 Task: Select Alcohol. Add to cart, from Goody Goody Liquor for 3732 Beeghley Street, Allenport, Pennsylvania 15412, Cell Number 254-797-7777, following items : Sol  - 5, Grilled Steak Sandwich_x000D_
 - 2, Garden Veggie_x000D_
 - 1, Wisers Rye - 5, Quesadillas_x000D_
 - 3
Action: Mouse moved to (375, 106)
Screenshot: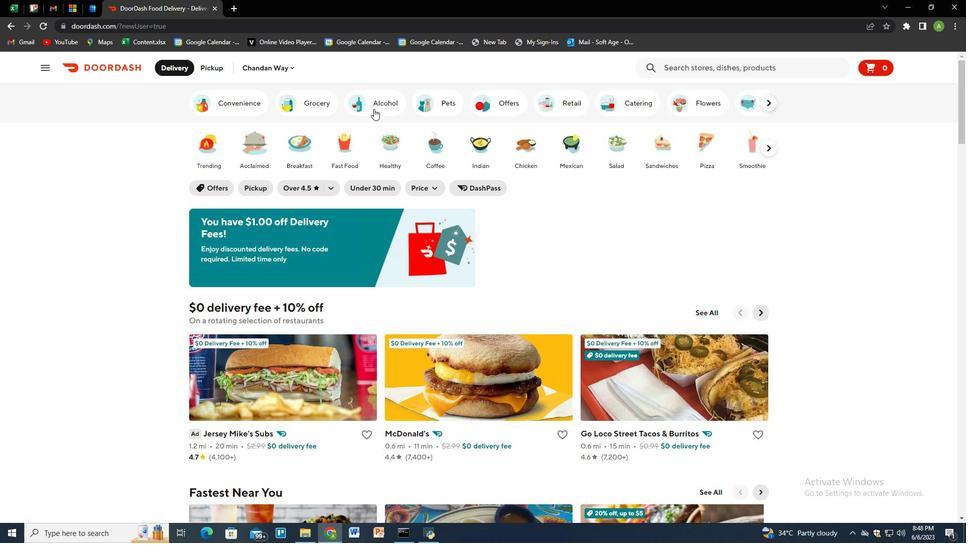 
Action: Mouse pressed left at (375, 106)
Screenshot: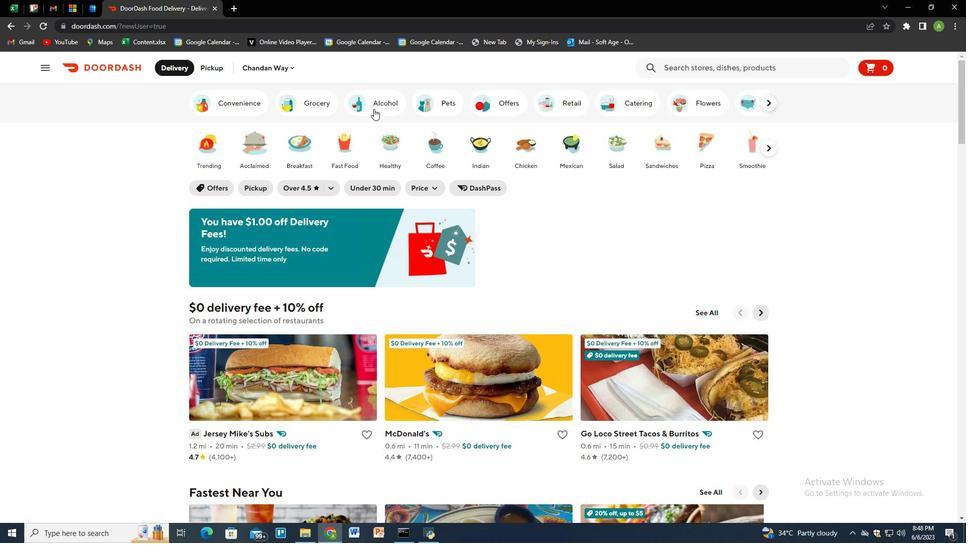 
Action: Mouse moved to (678, 67)
Screenshot: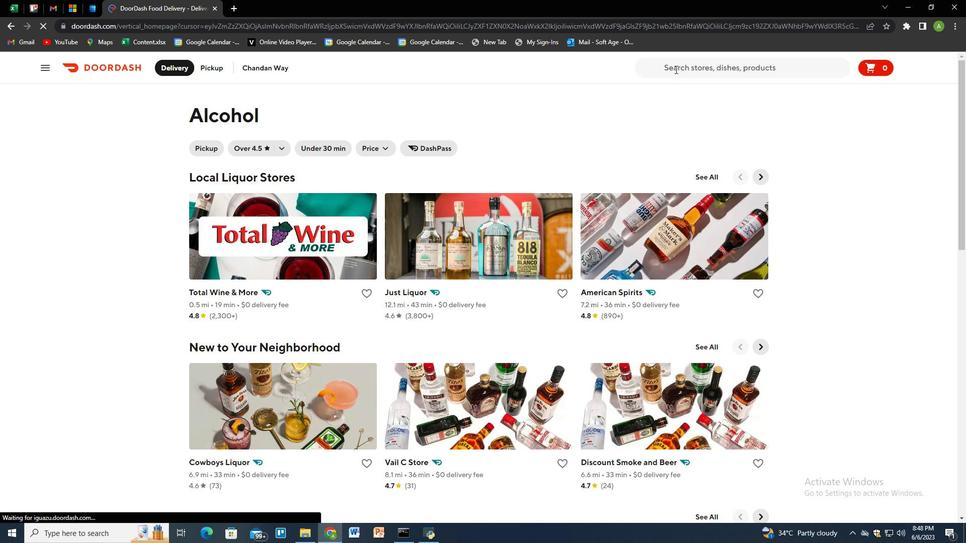 
Action: Mouse pressed left at (678, 67)
Screenshot: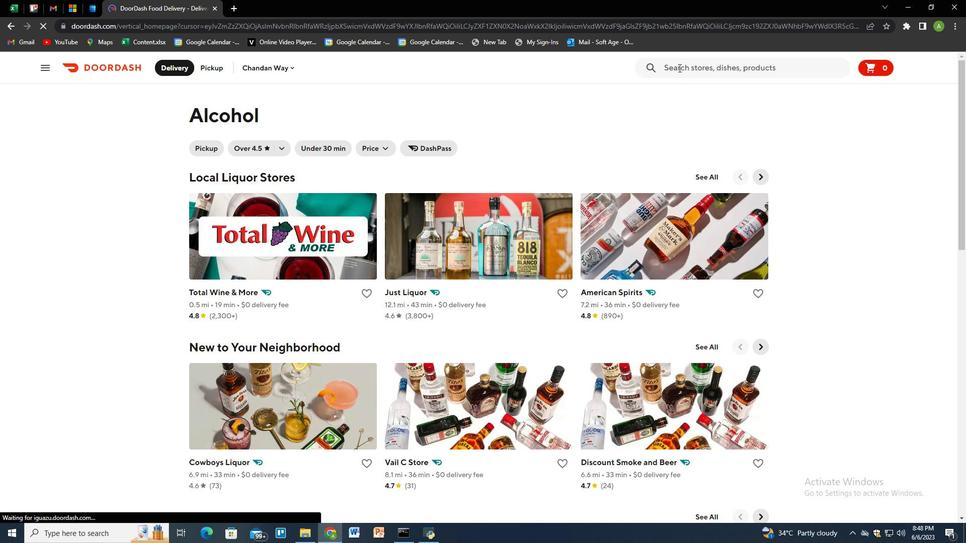 
Action: Key pressed goody<Key.space>goody<Key.space><Key.backspace><Key.space>liquor<Key.enter>
Screenshot: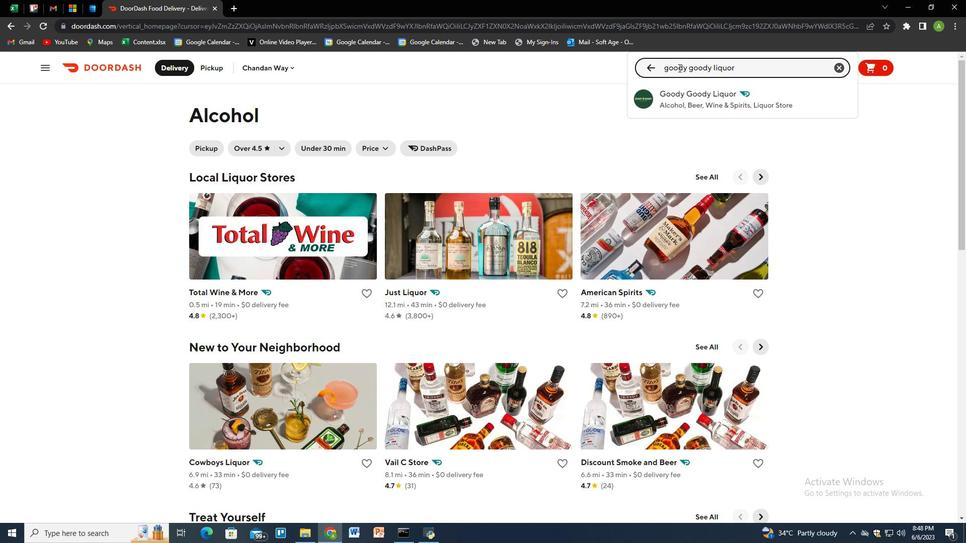 
Action: Mouse moved to (242, 212)
Screenshot: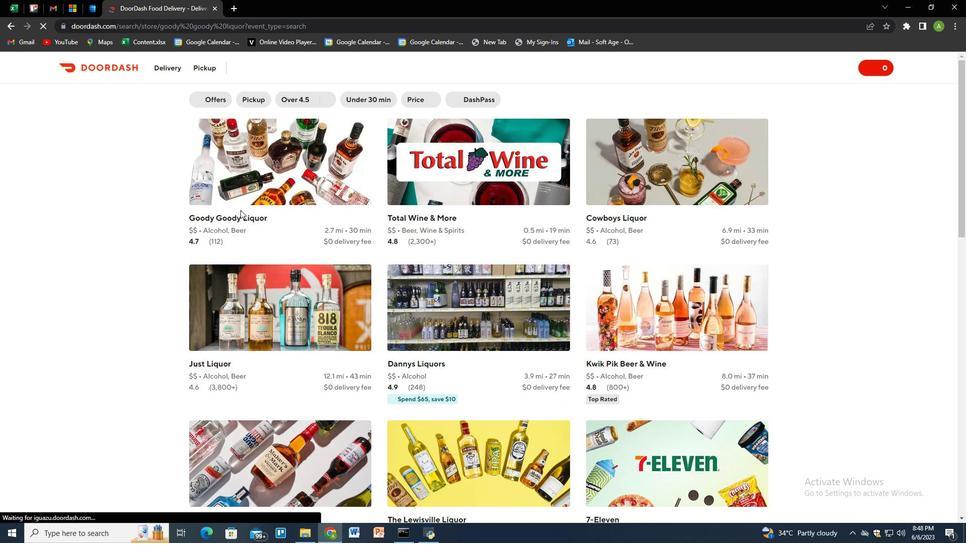 
Action: Mouse pressed left at (242, 212)
Screenshot: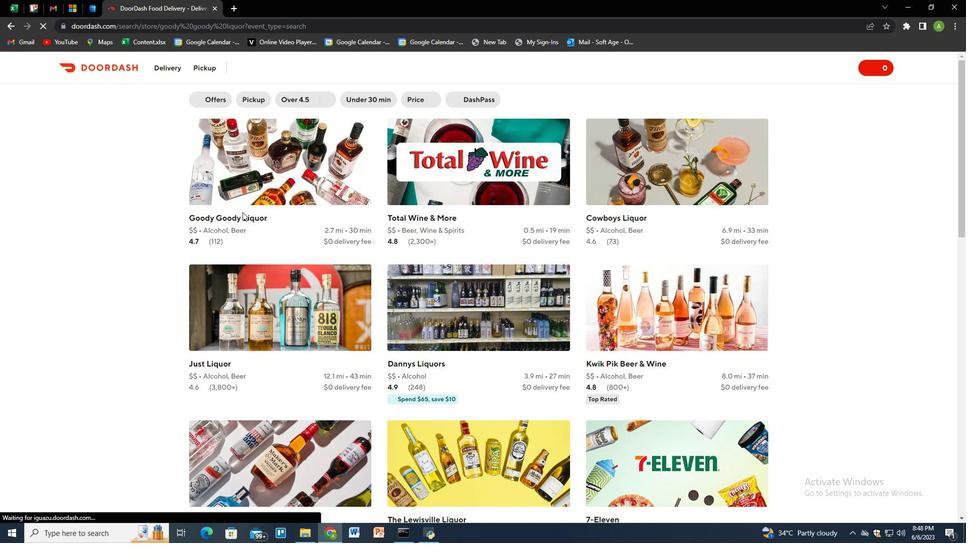 
Action: Mouse moved to (205, 68)
Screenshot: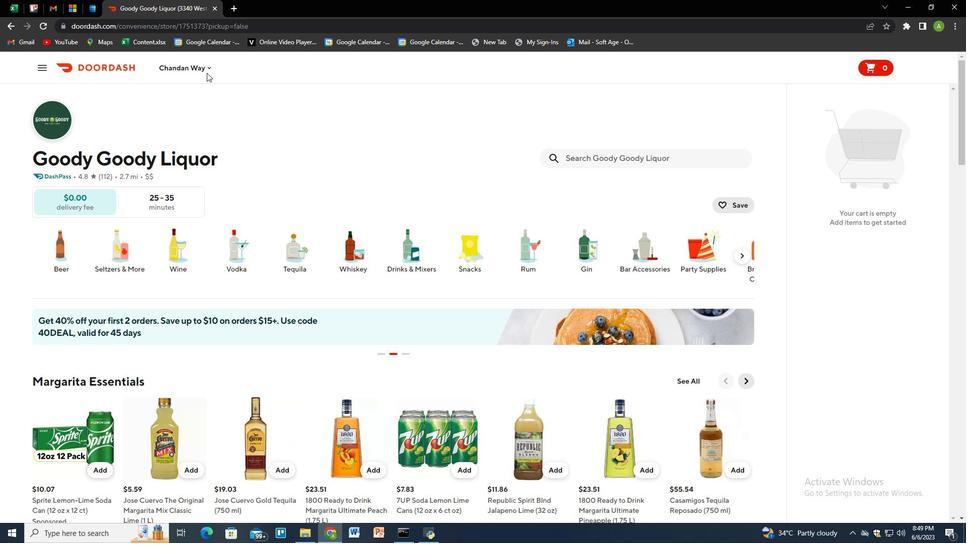 
Action: Mouse pressed left at (205, 68)
Screenshot: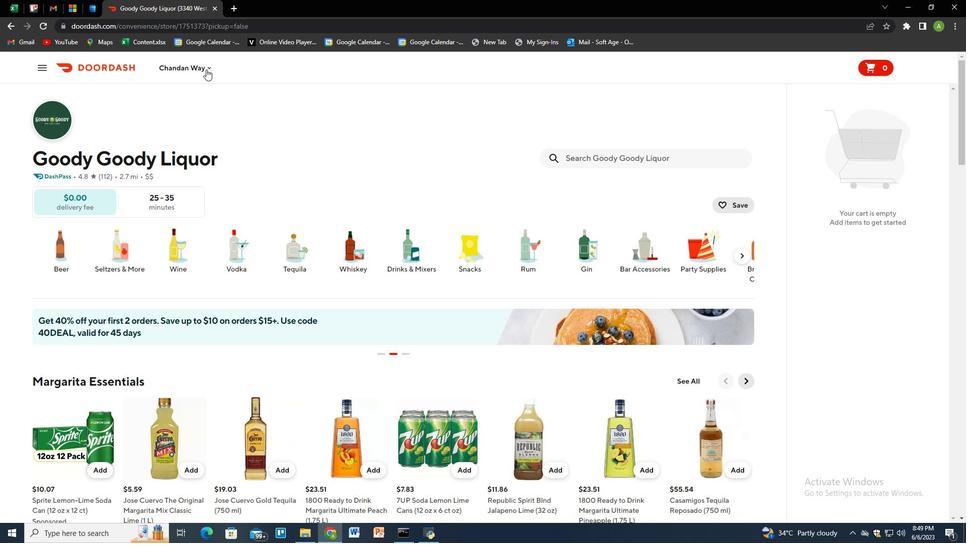 
Action: Mouse moved to (226, 112)
Screenshot: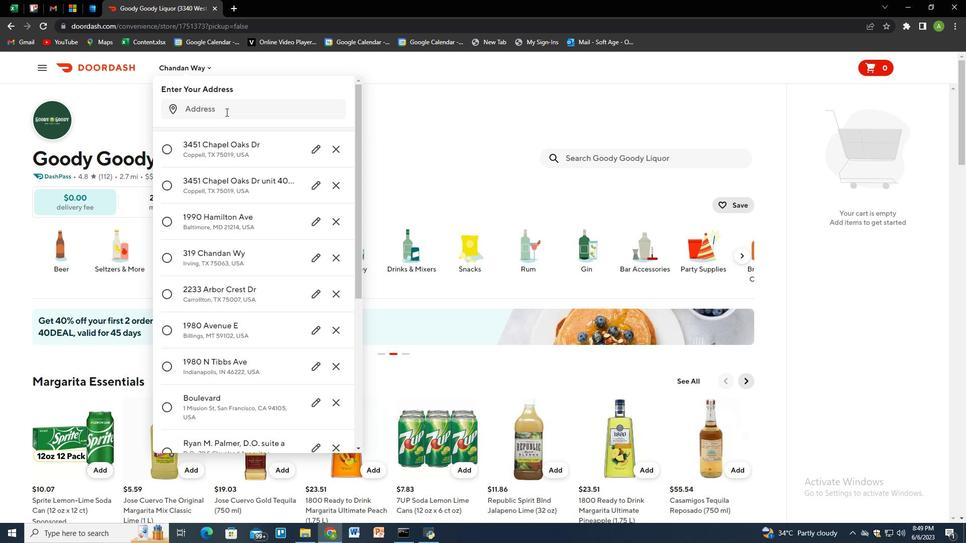 
Action: Mouse pressed left at (226, 112)
Screenshot: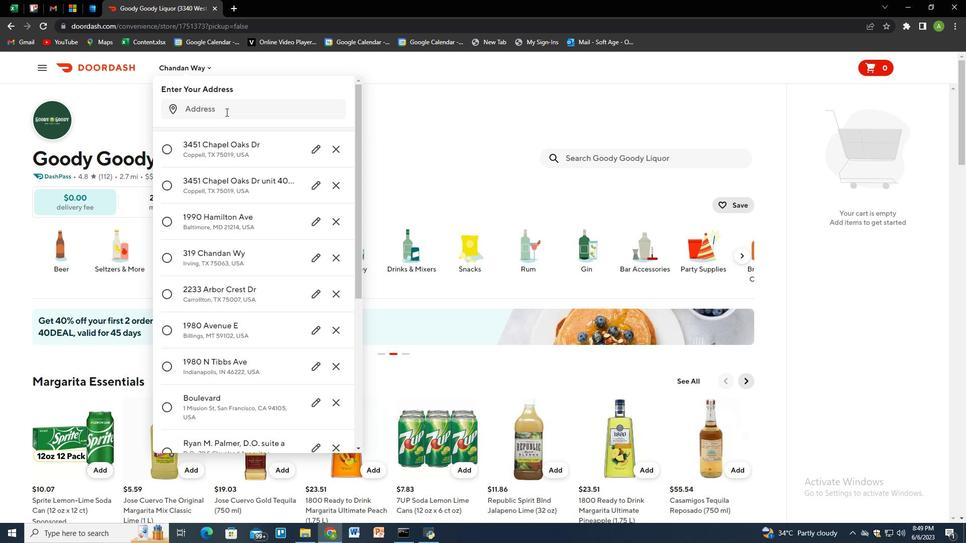 
Action: Key pressed 3732<Key.space>beeghley<Key.space>steet,<Key.space>allenport,<Key.space>pennsylvania<Key.space>15412<Key.enter>
Screenshot: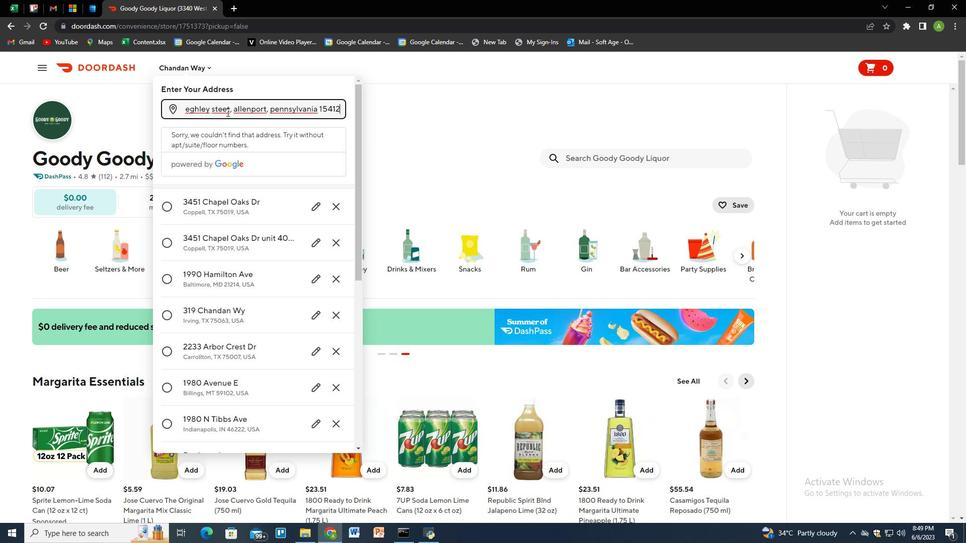 
Action: Mouse moved to (309, 443)
Screenshot: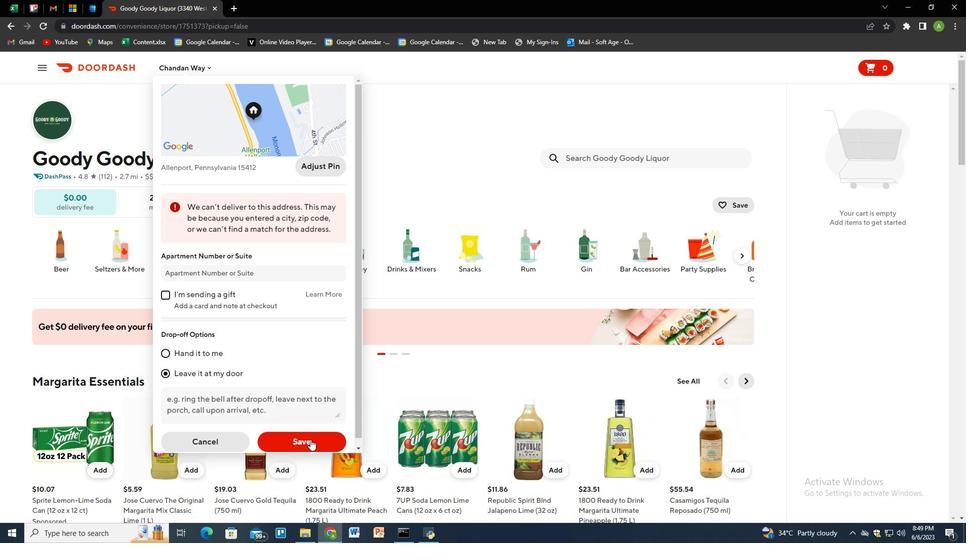 
Action: Mouse pressed left at (309, 443)
Screenshot: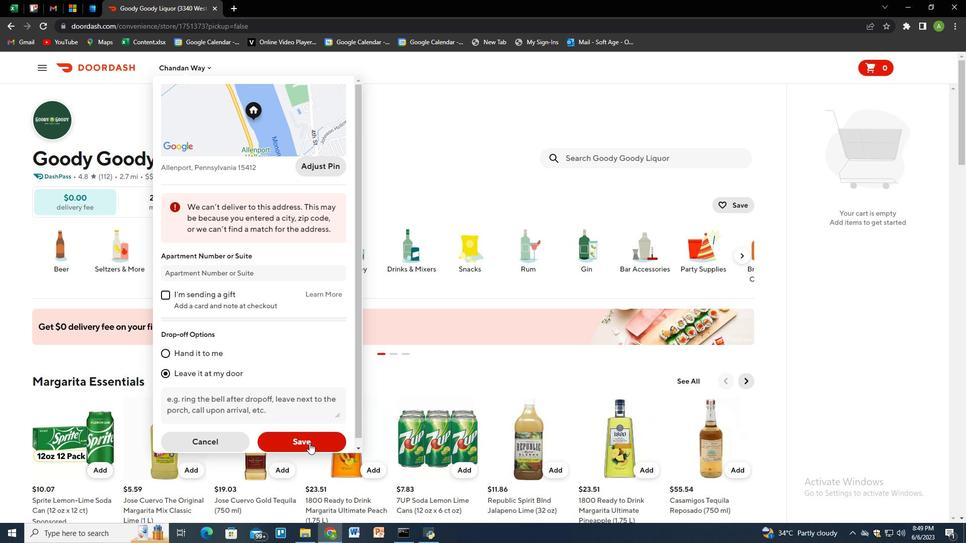 
Action: Mouse moved to (627, 154)
Screenshot: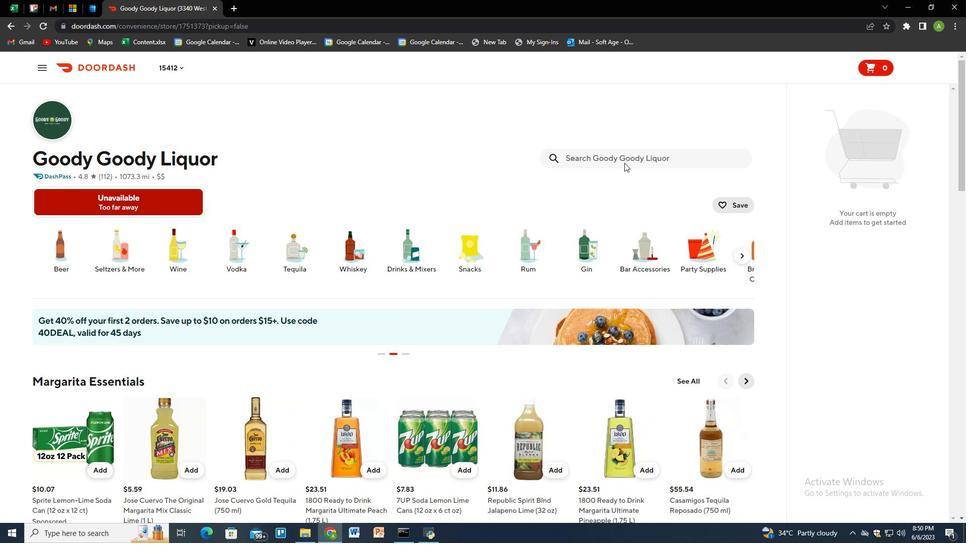 
Action: Mouse pressed left at (627, 154)
Screenshot: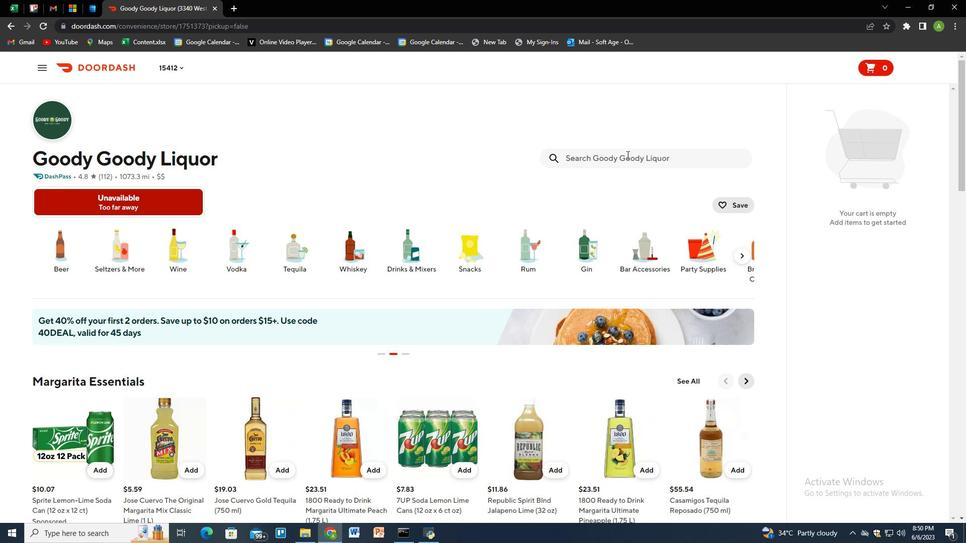 
Action: Mouse moved to (627, 154)
Screenshot: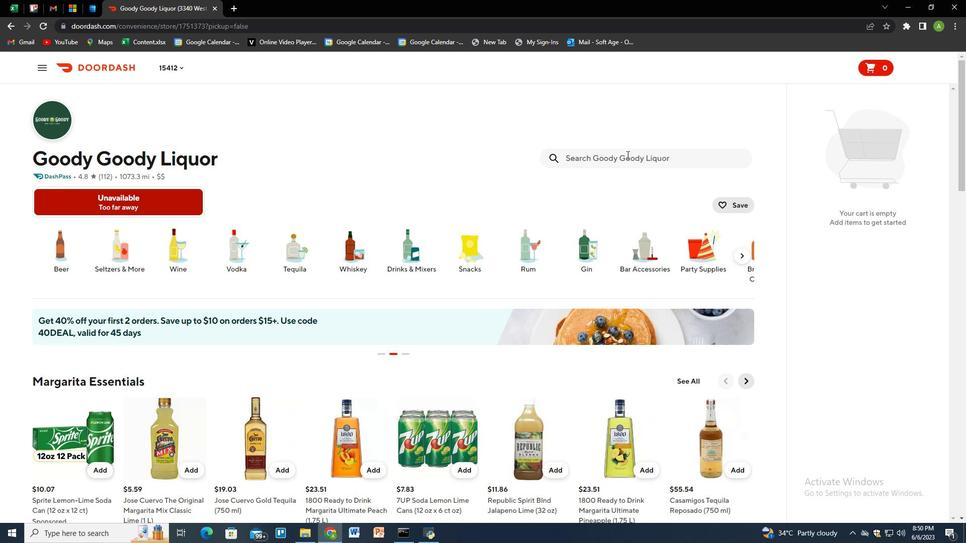 
Action: Key pressed sol<Key.enter>
Screenshot: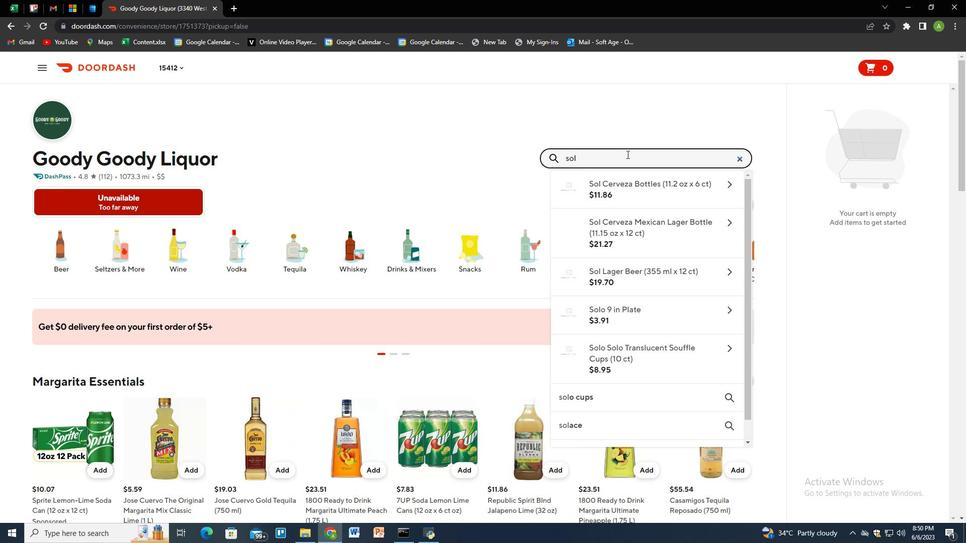 
Action: Mouse moved to (88, 264)
Screenshot: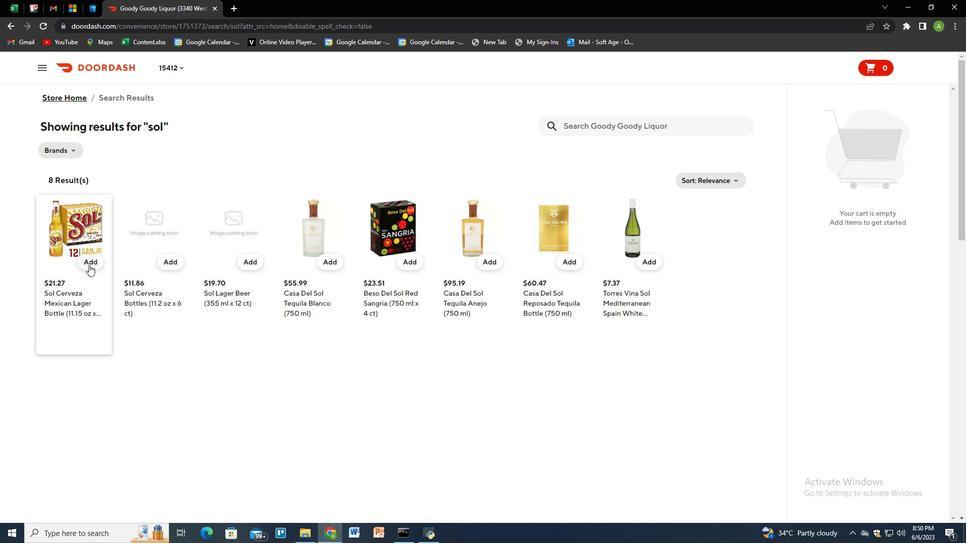 
Action: Mouse pressed left at (88, 264)
Screenshot: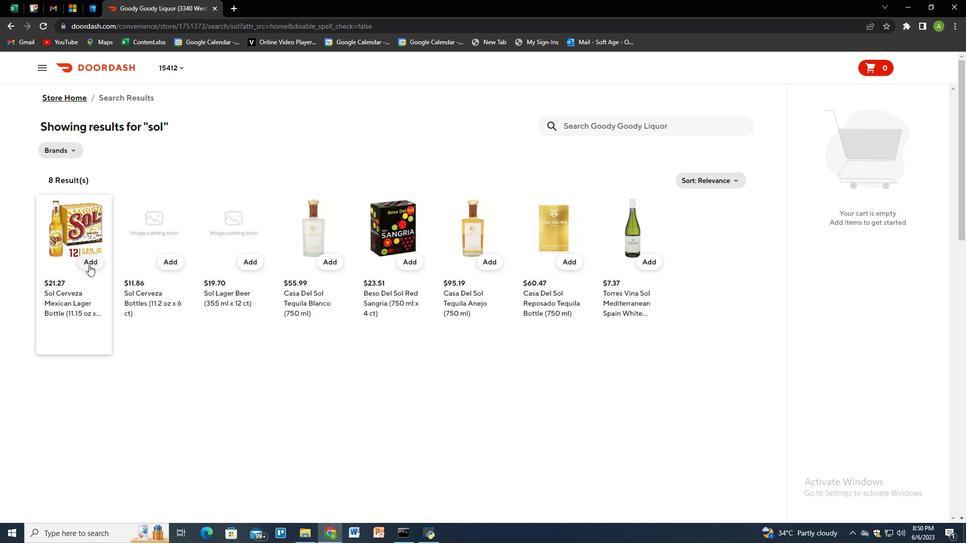 
Action: Mouse moved to (931, 177)
Screenshot: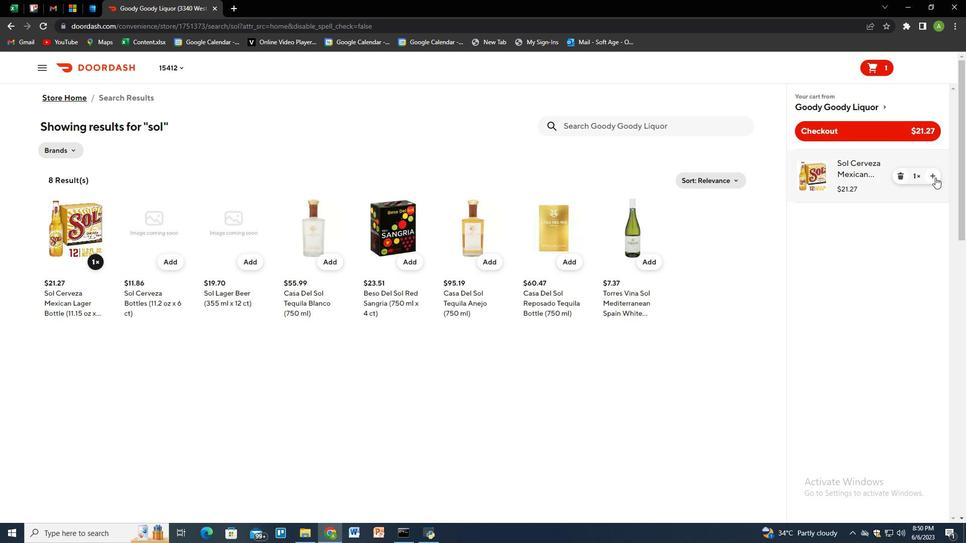 
Action: Mouse pressed left at (931, 177)
Screenshot: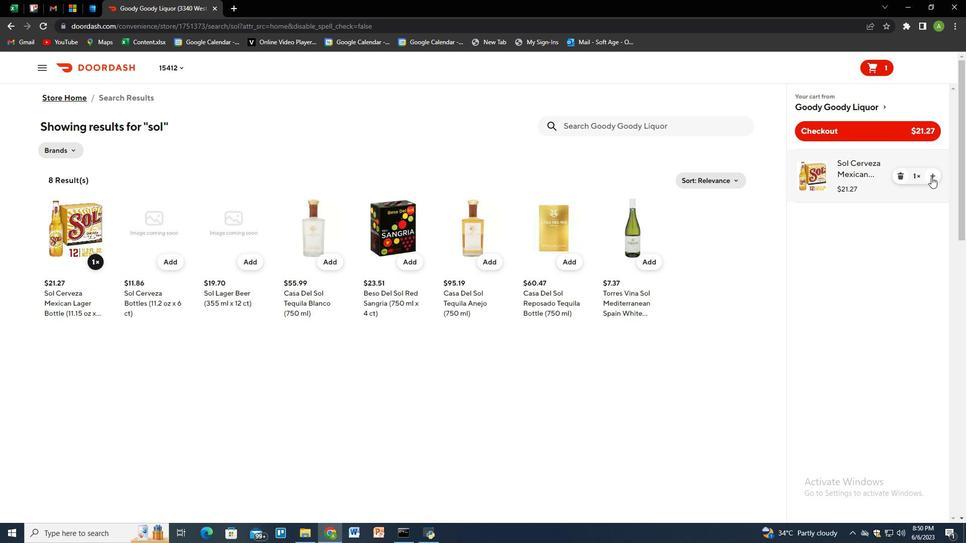 
Action: Mouse pressed left at (931, 177)
Screenshot: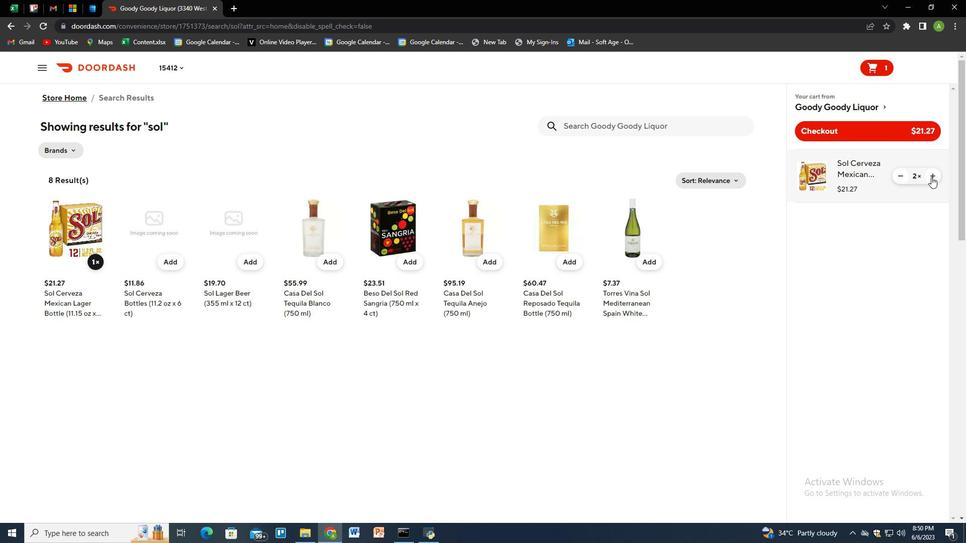 
Action: Mouse pressed left at (931, 177)
Screenshot: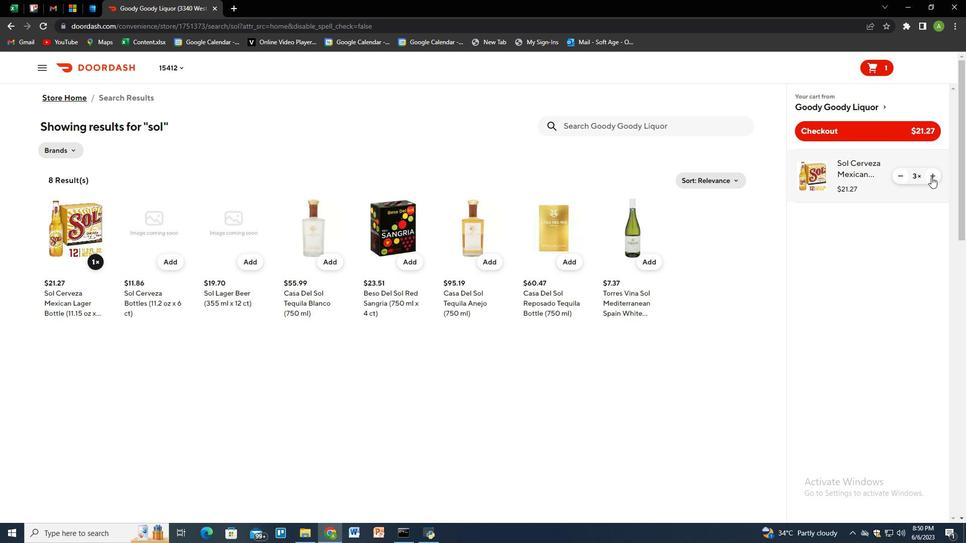 
Action: Mouse pressed left at (931, 177)
Screenshot: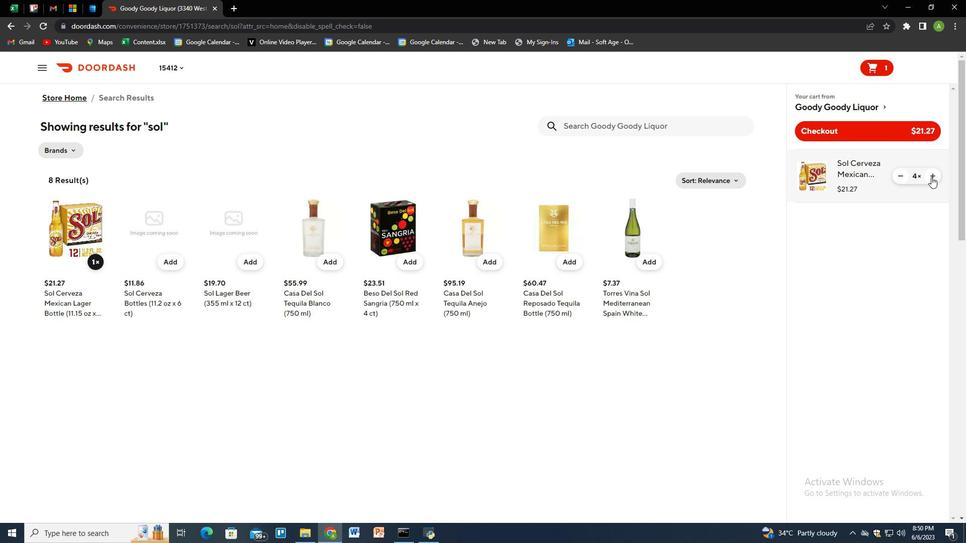 
Action: Mouse moved to (610, 124)
Screenshot: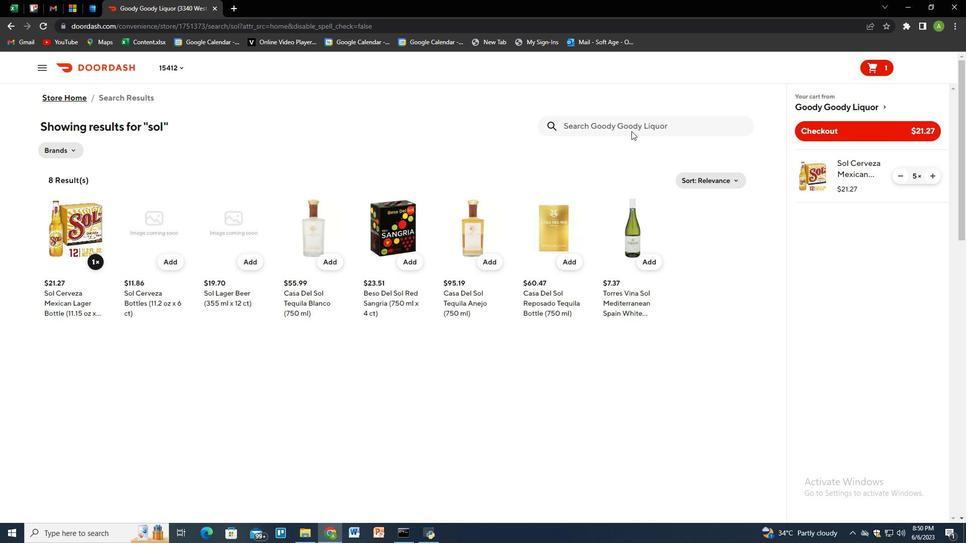 
Action: Mouse pressed left at (610, 124)
Screenshot: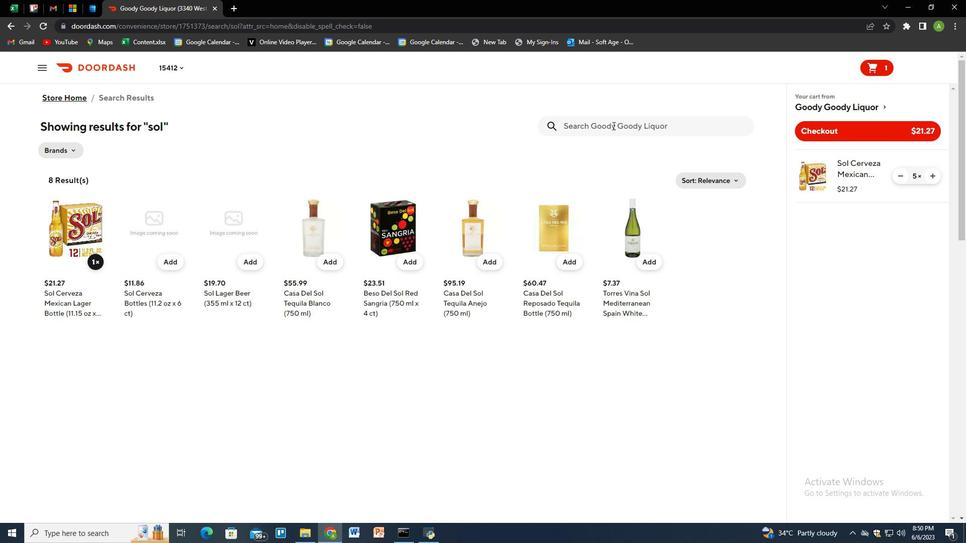 
Action: Key pressed grilled<Key.space>steak<Key.space>sandwich<Key.enter>
Screenshot: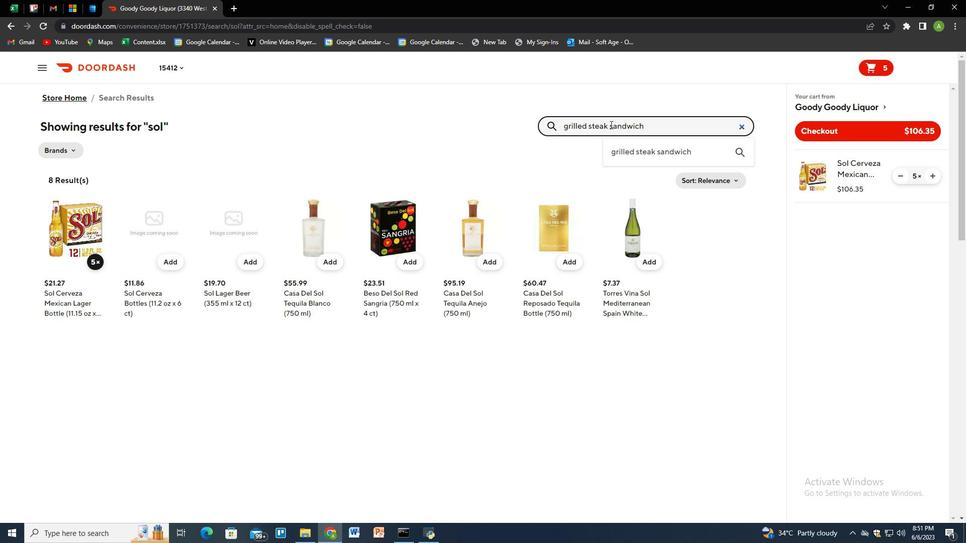 
Action: Mouse moved to (89, 261)
Screenshot: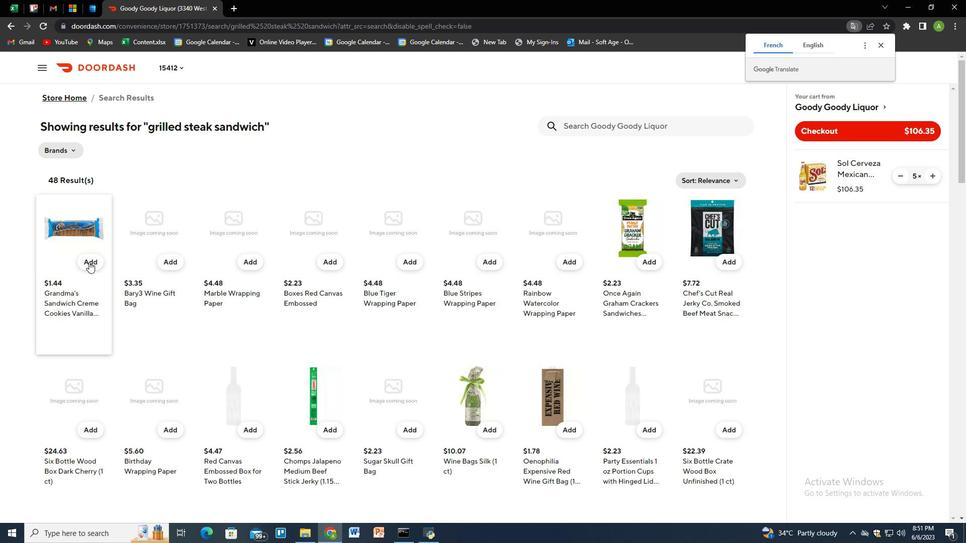 
Action: Mouse pressed left at (89, 261)
Screenshot: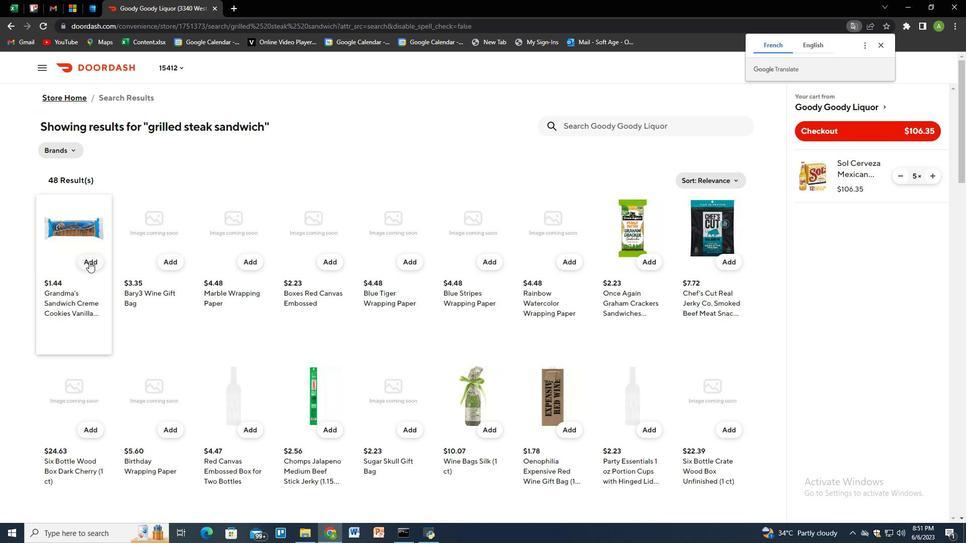 
Action: Mouse moved to (929, 226)
Screenshot: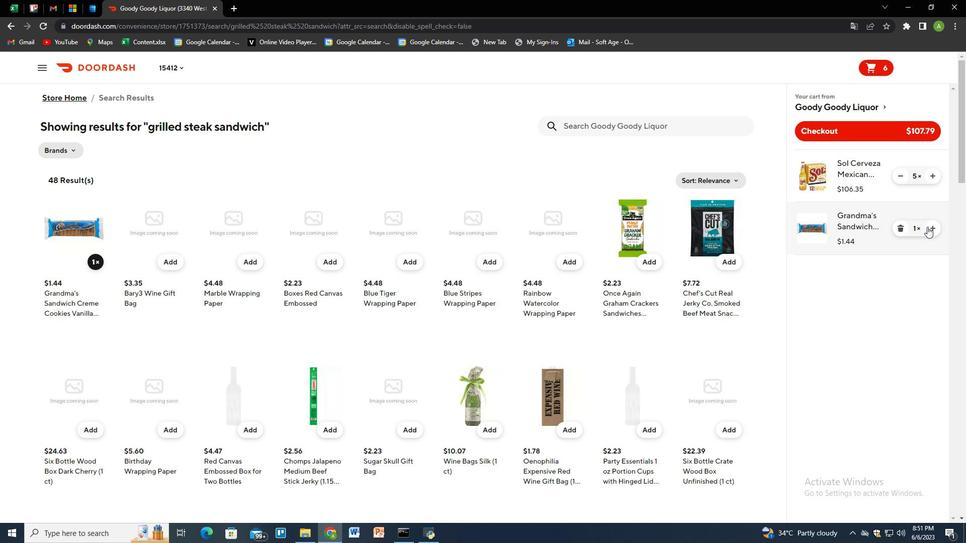 
Action: Mouse pressed left at (929, 226)
Screenshot: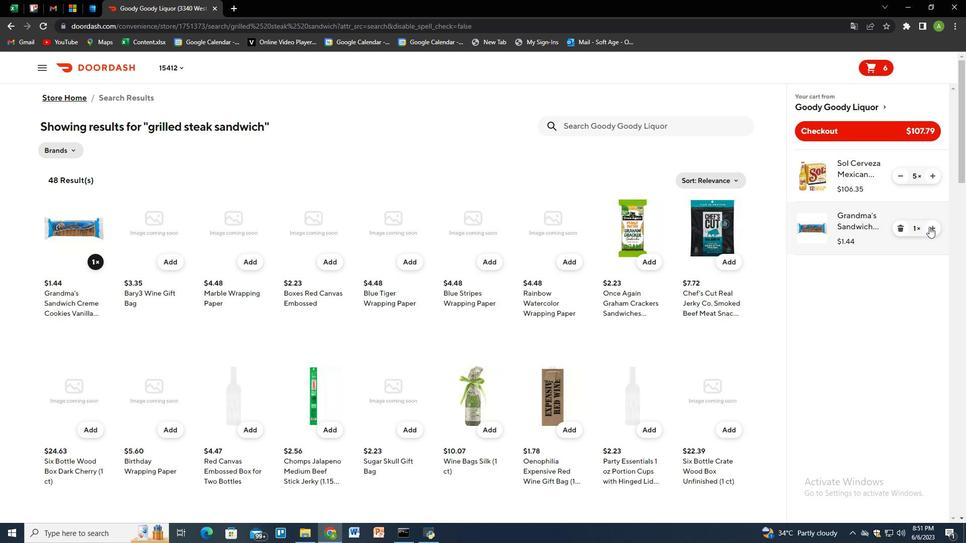 
Action: Mouse moved to (619, 134)
Screenshot: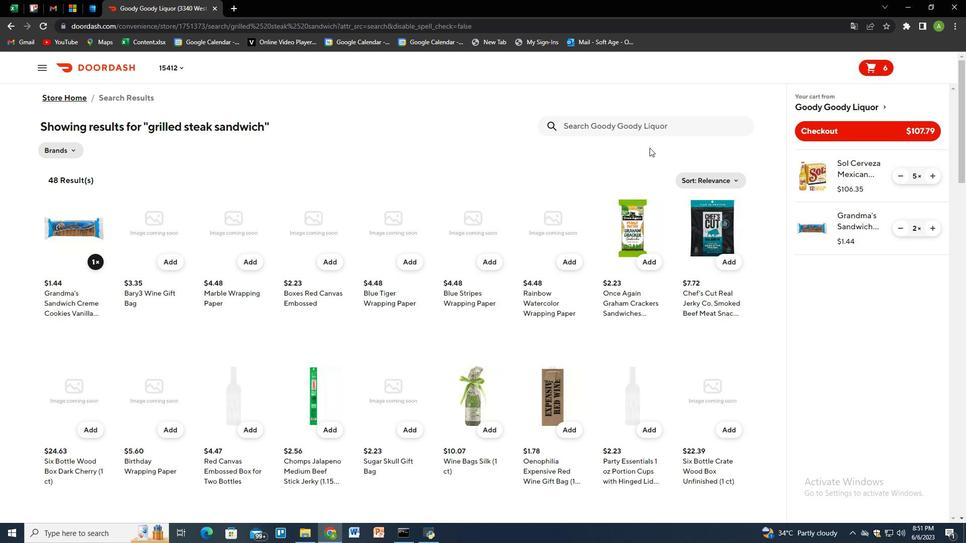 
Action: Mouse pressed left at (619, 134)
Screenshot: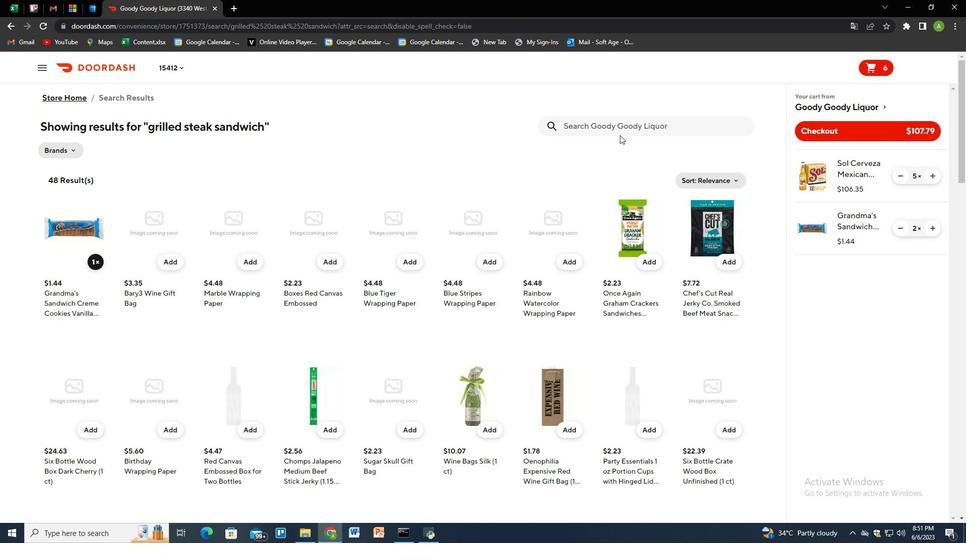 
Action: Key pressed garden<Key.space>veggie<Key.enter>
Screenshot: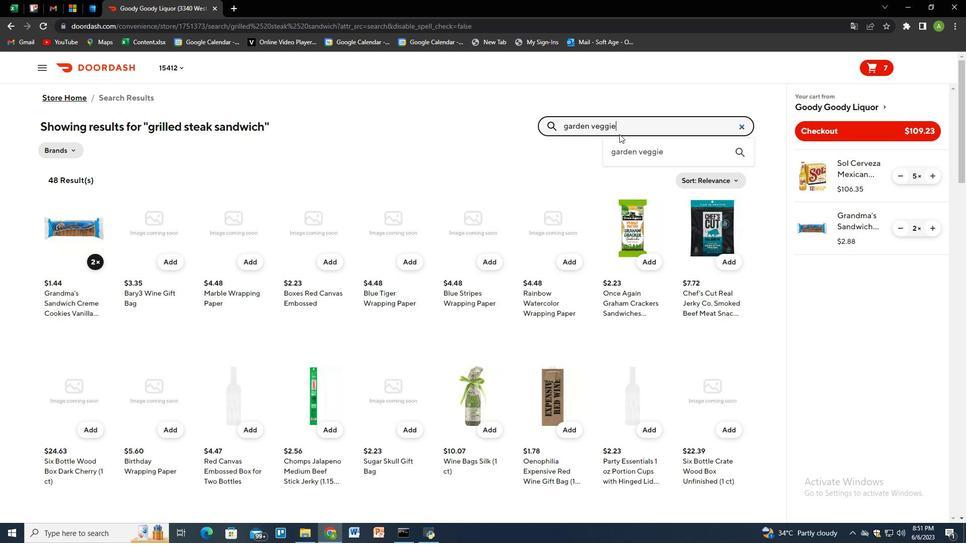 
Action: Mouse moved to (84, 266)
Screenshot: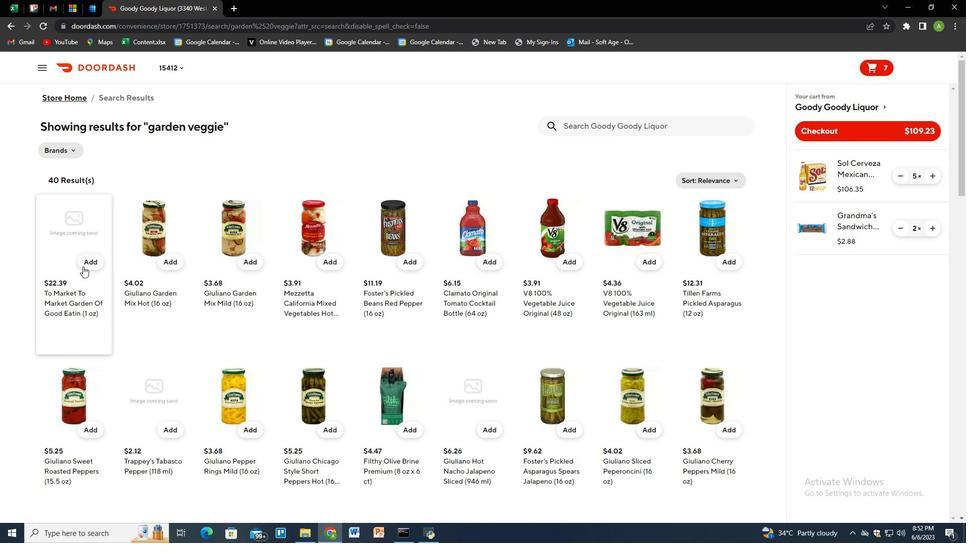 
Action: Mouse pressed left at (84, 266)
Screenshot: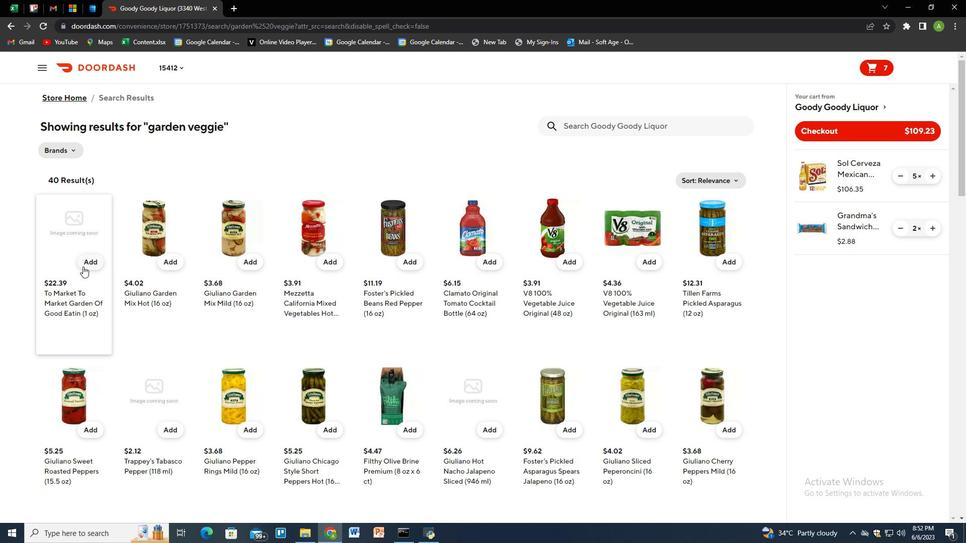 
Action: Mouse moved to (597, 130)
Screenshot: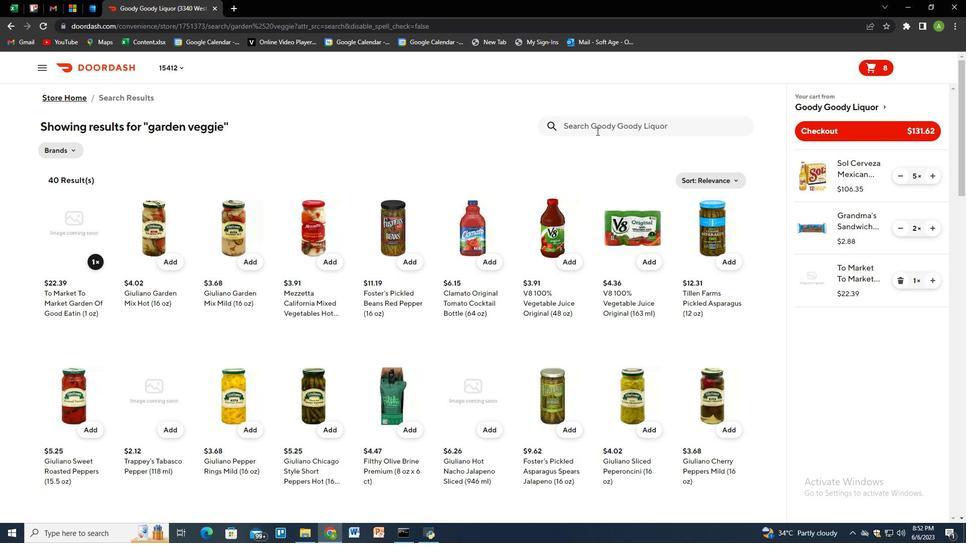 
Action: Mouse pressed left at (597, 130)
Screenshot: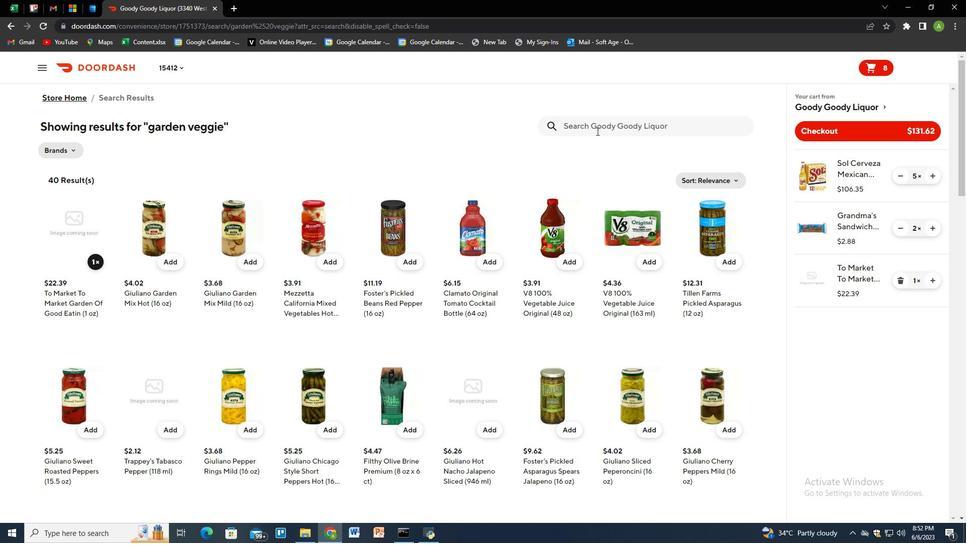 
Action: Key pressed wisers<Key.space>rye<Key.enter>
Screenshot: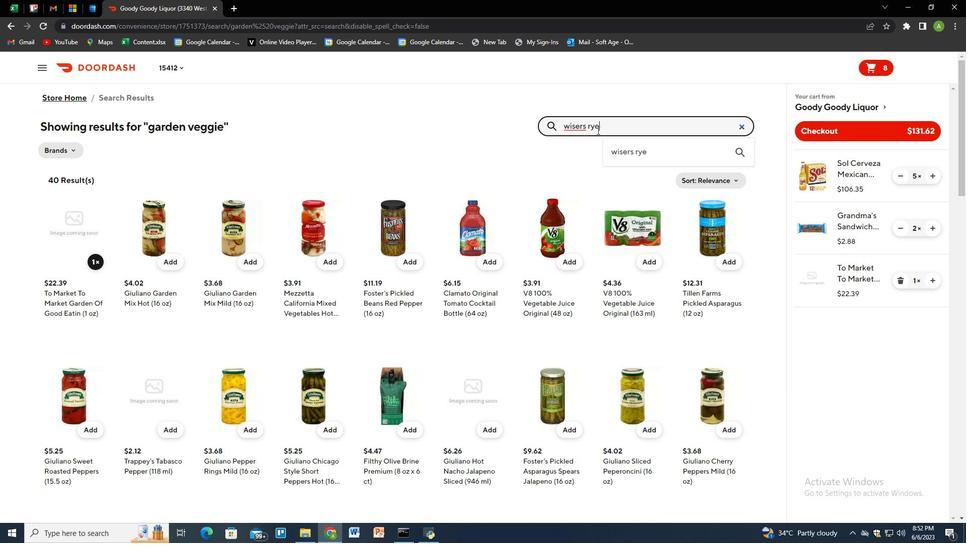 
Action: Mouse pressed left at (597, 130)
Screenshot: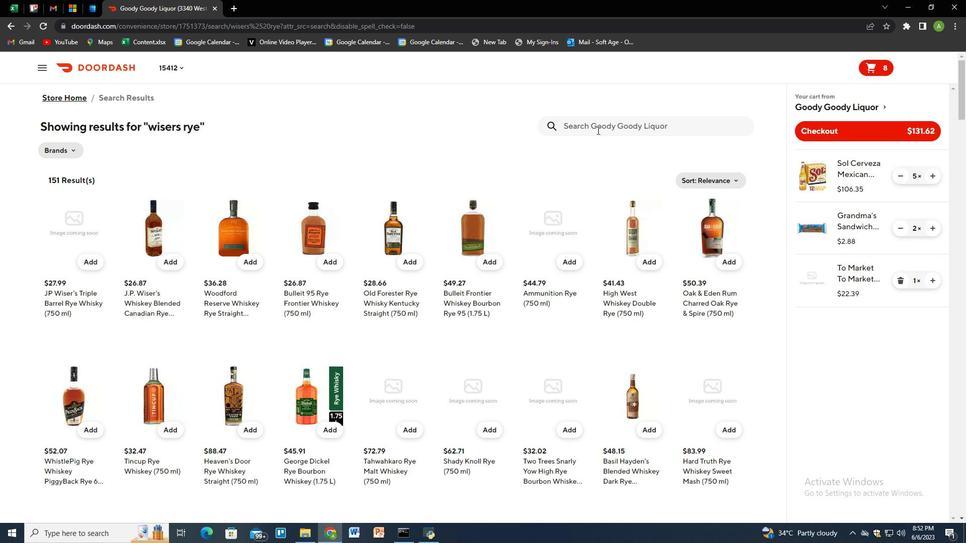
Action: Key pressed quesadillas<Key.enter>
Screenshot: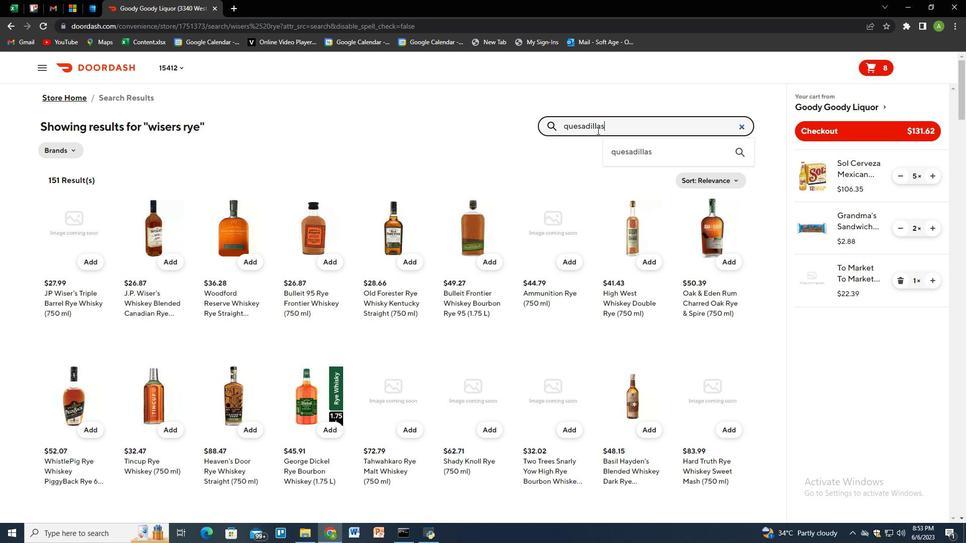 
Action: Mouse moved to (822, 132)
Screenshot: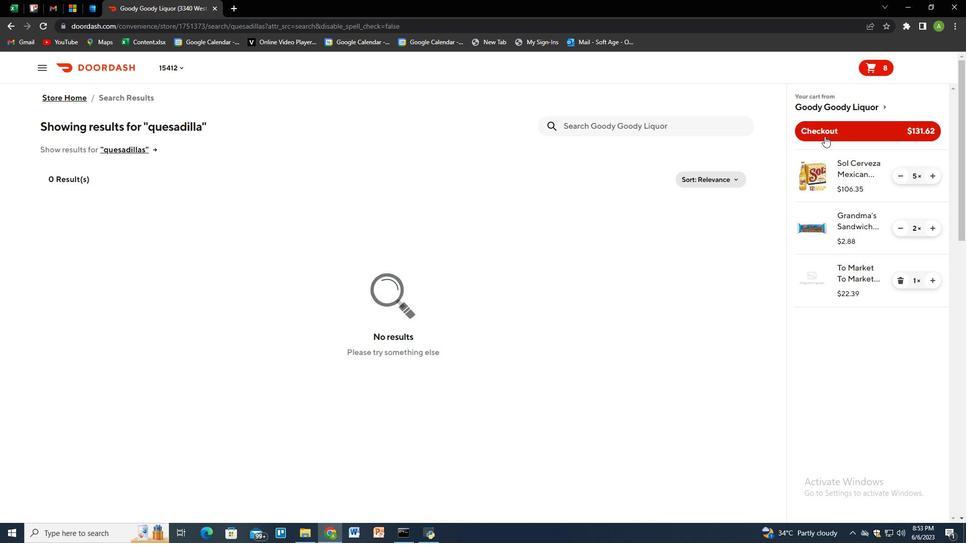 
Action: Mouse pressed left at (822, 132)
Screenshot: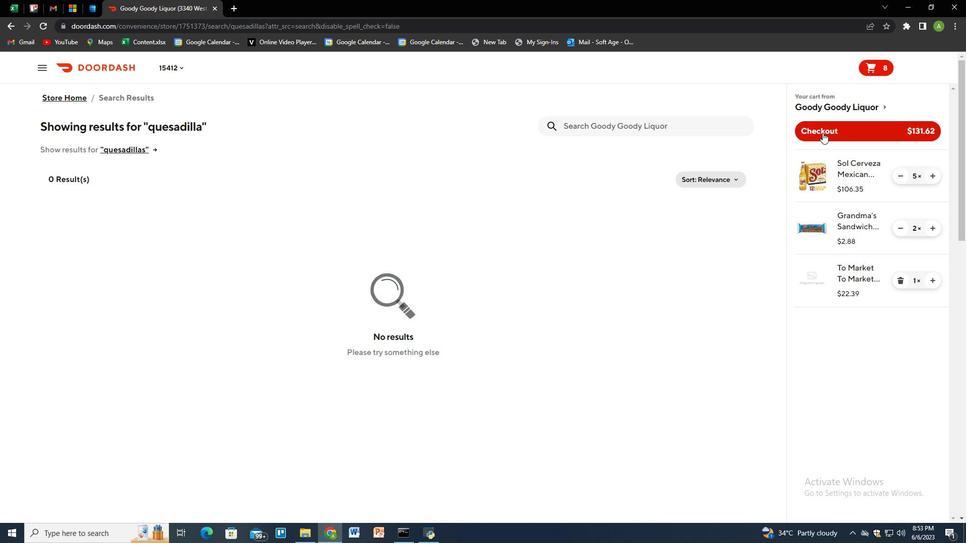 
